 Task: In skill assessment recomendation turn off In-app notifications.
Action: Mouse moved to (639, 54)
Screenshot: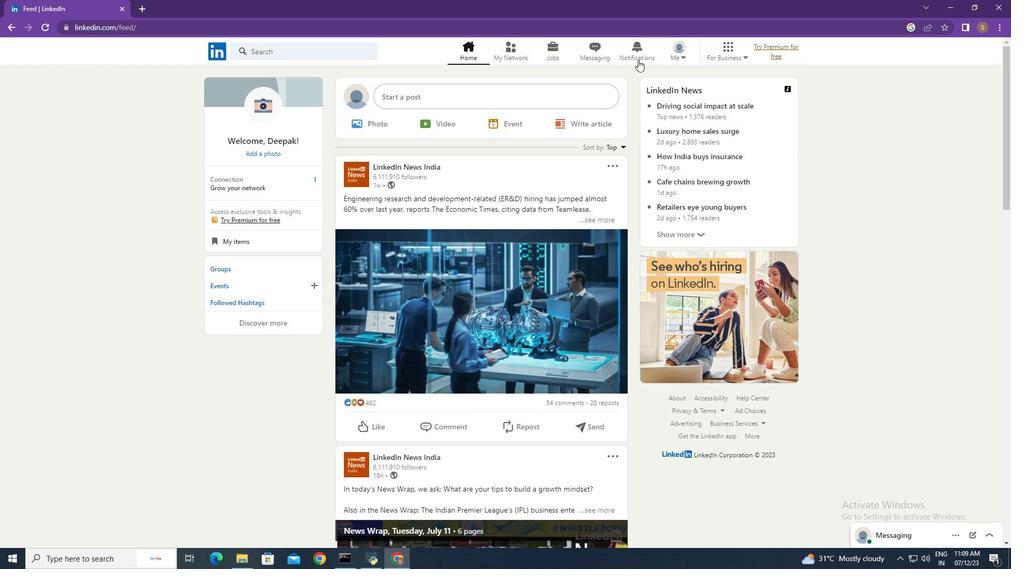 
Action: Mouse pressed left at (639, 54)
Screenshot: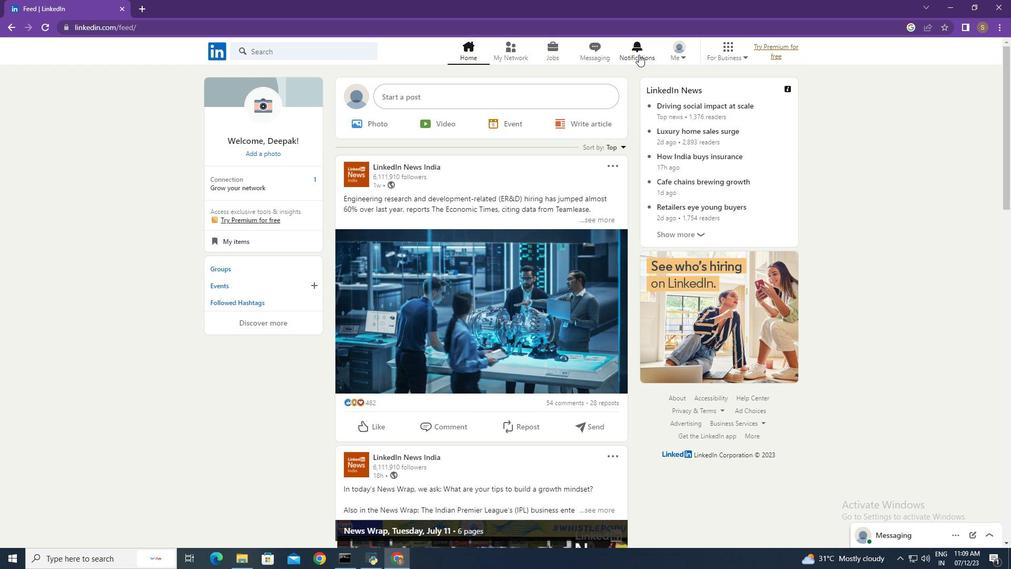 
Action: Mouse moved to (252, 121)
Screenshot: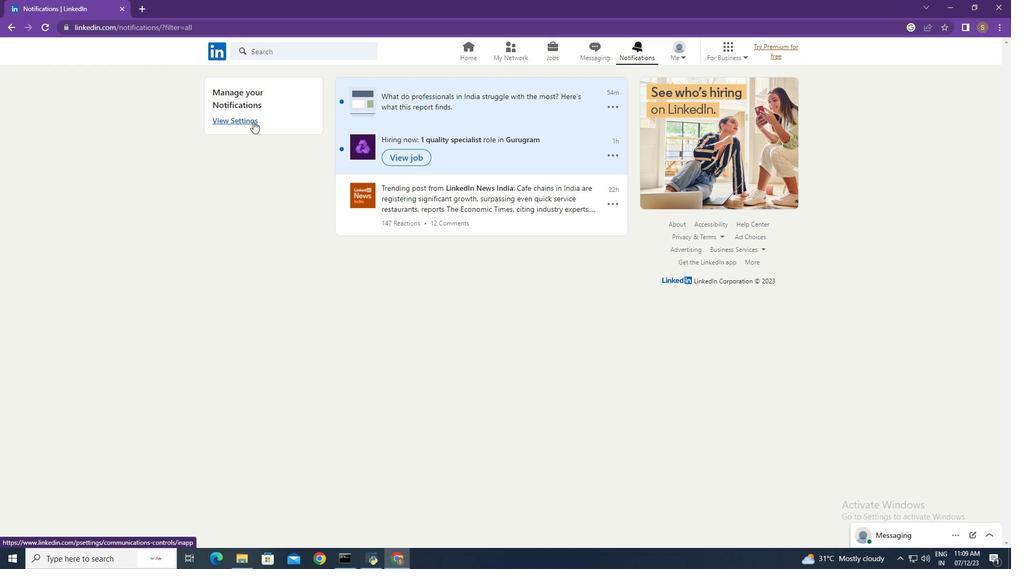 
Action: Mouse pressed left at (252, 121)
Screenshot: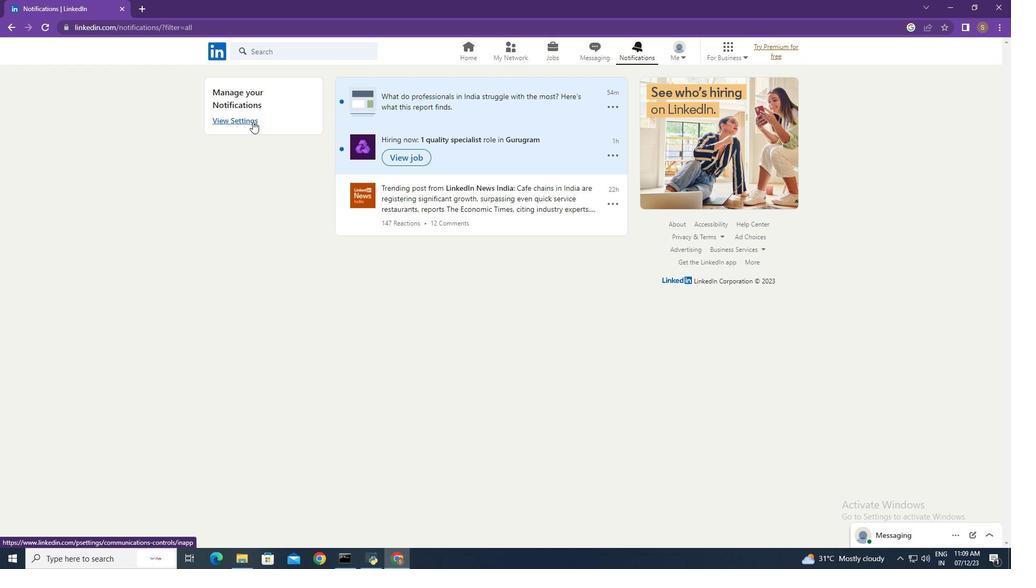 
Action: Mouse moved to (663, 161)
Screenshot: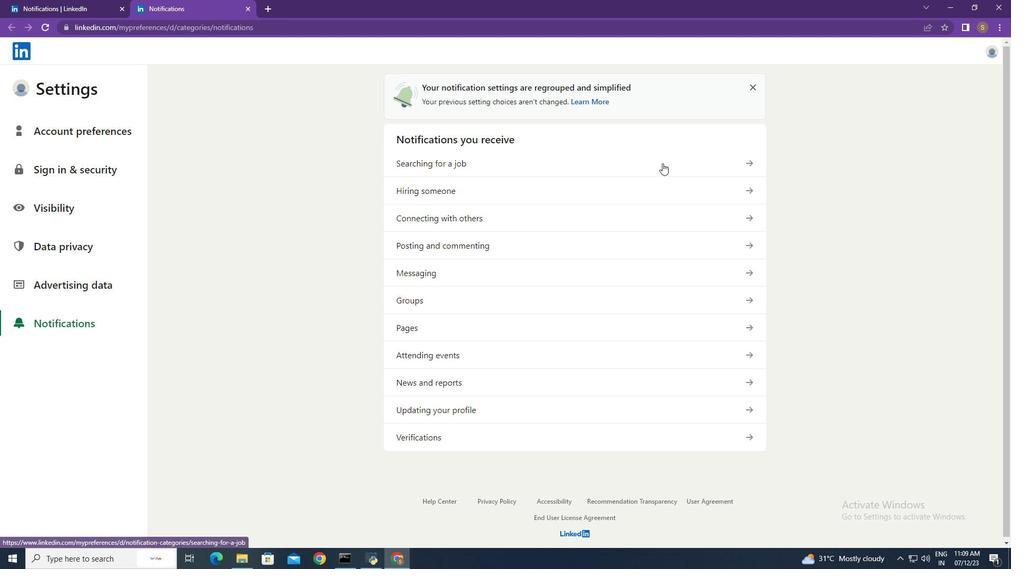 
Action: Mouse pressed left at (663, 161)
Screenshot: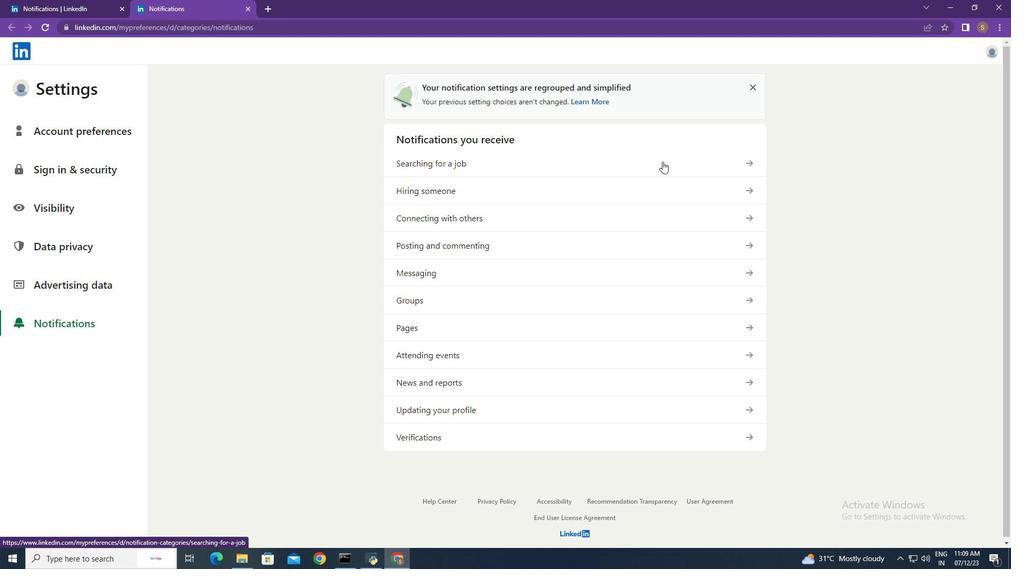 
Action: Mouse moved to (644, 390)
Screenshot: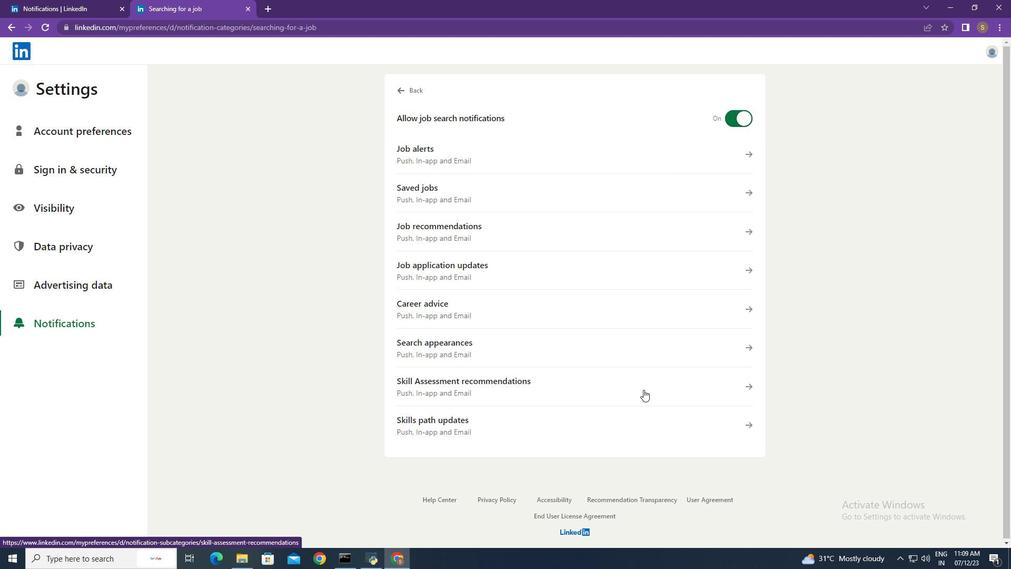 
Action: Mouse pressed left at (644, 390)
Screenshot: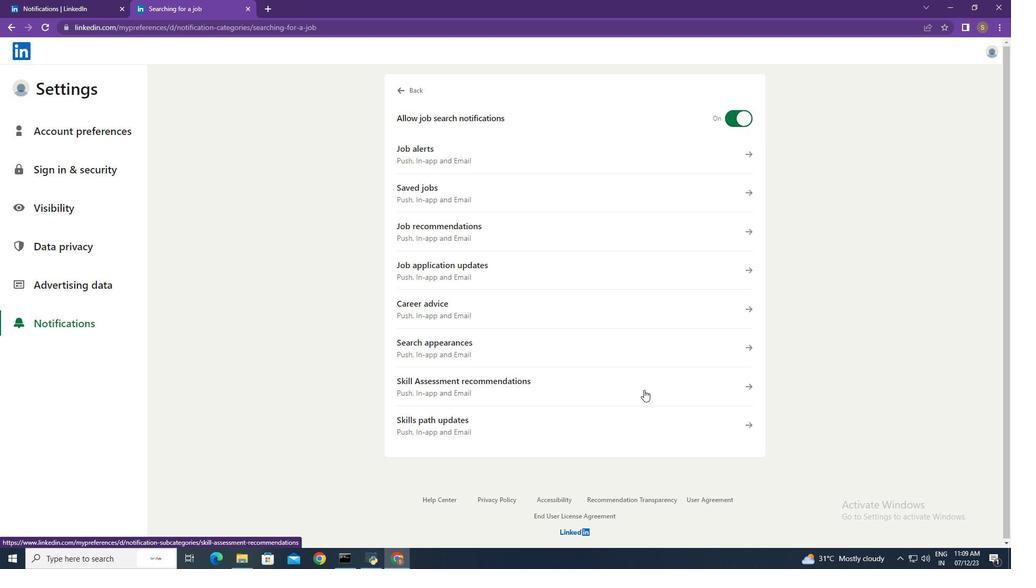 
Action: Mouse moved to (739, 175)
Screenshot: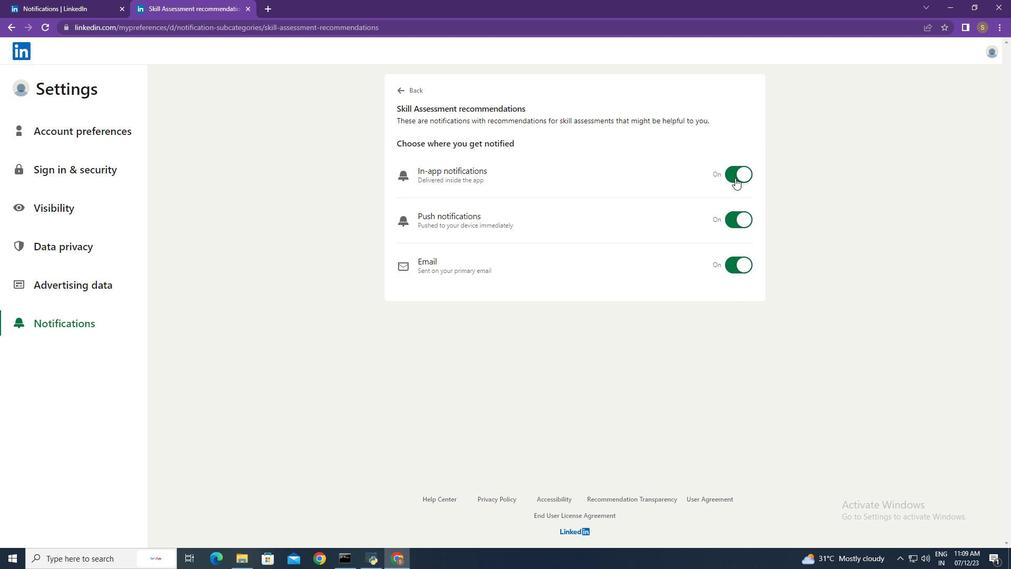 
Action: Mouse pressed left at (739, 175)
Screenshot: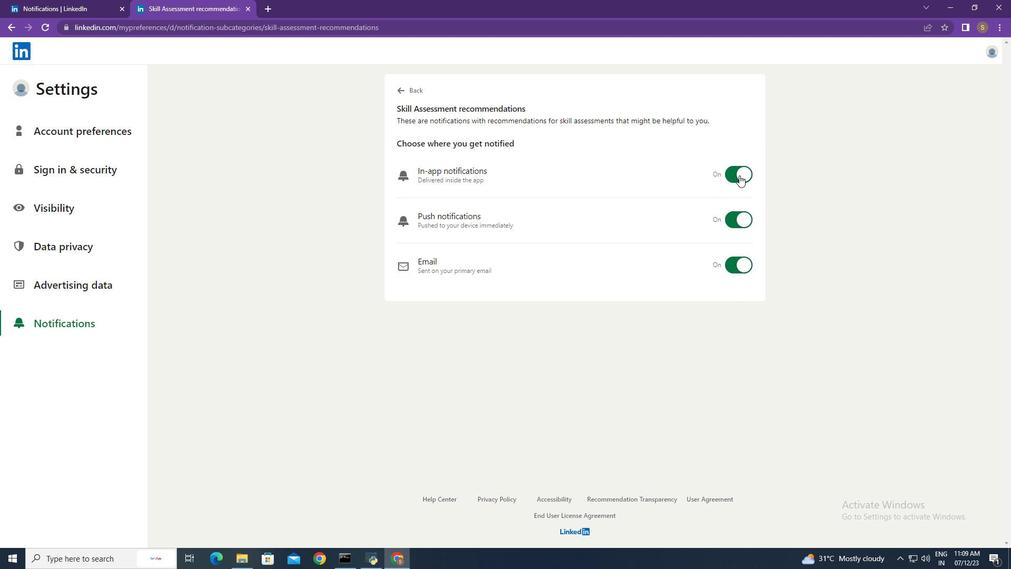 
Action: Mouse moved to (883, 186)
Screenshot: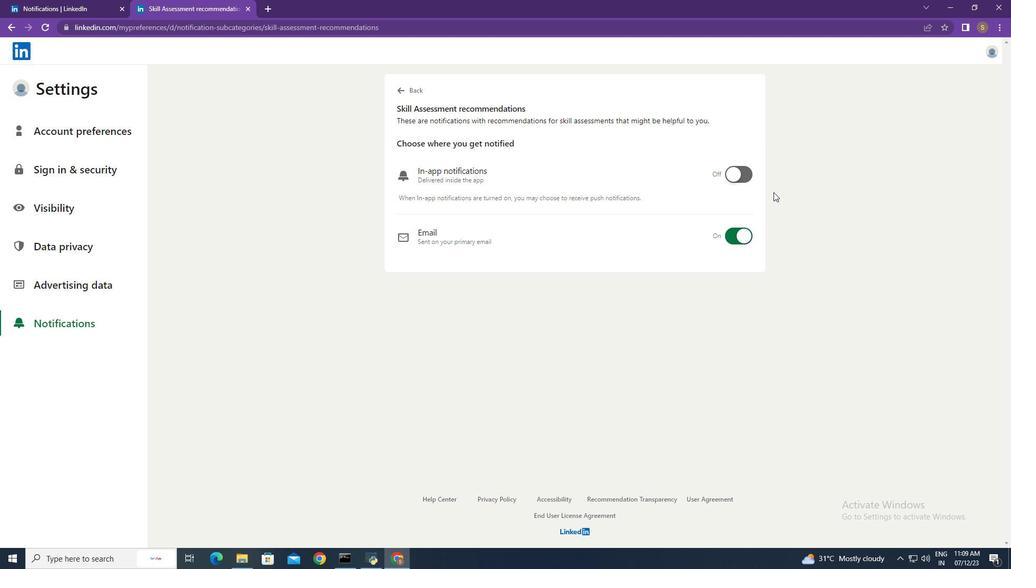 
